 Task: Select a due date automation when advanced on, 2 days before a card is due add fields with custom field "Resume" set to a number greater than 1 and greater than 10 at 11:00 AM.
Action: Mouse moved to (932, 76)
Screenshot: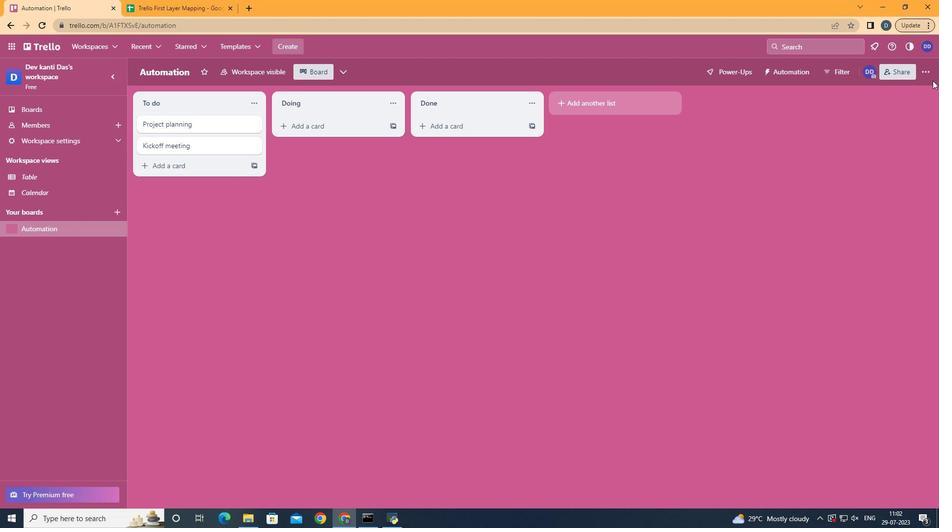 
Action: Mouse pressed left at (932, 76)
Screenshot: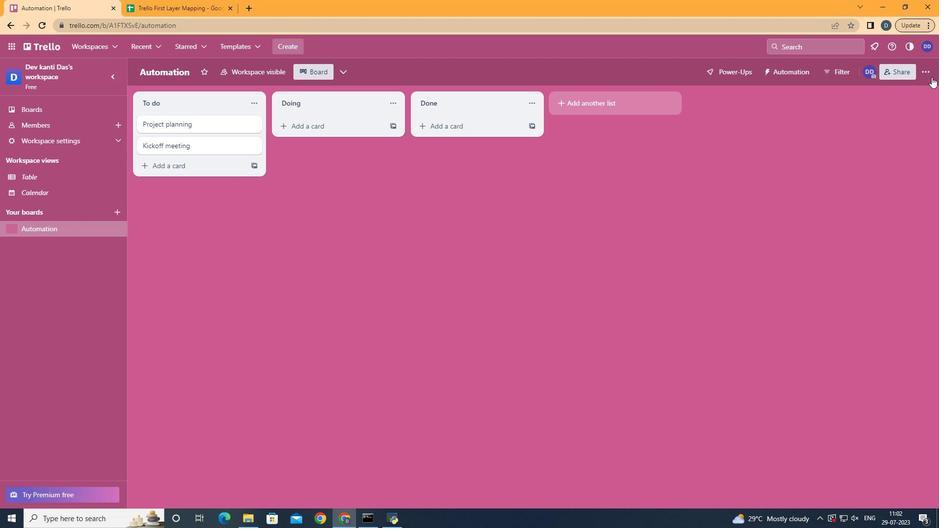 
Action: Mouse moved to (831, 199)
Screenshot: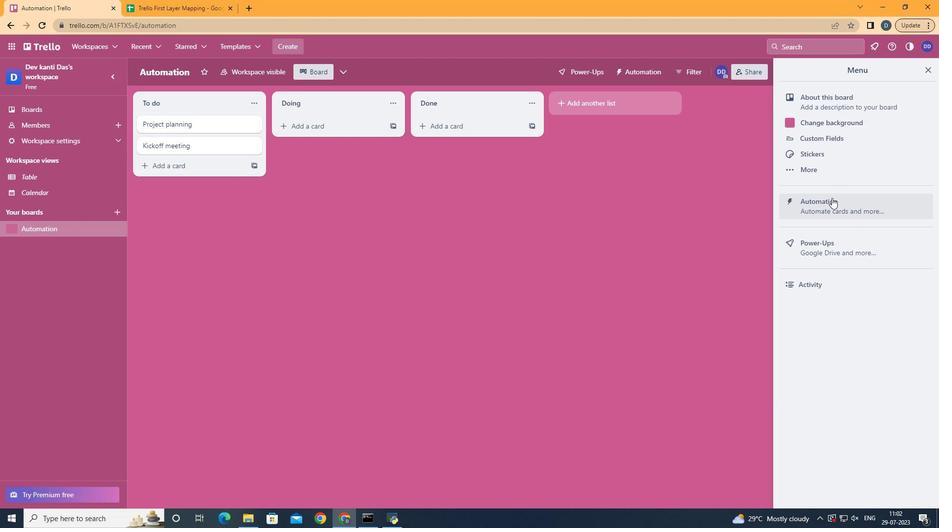 
Action: Mouse pressed left at (831, 199)
Screenshot: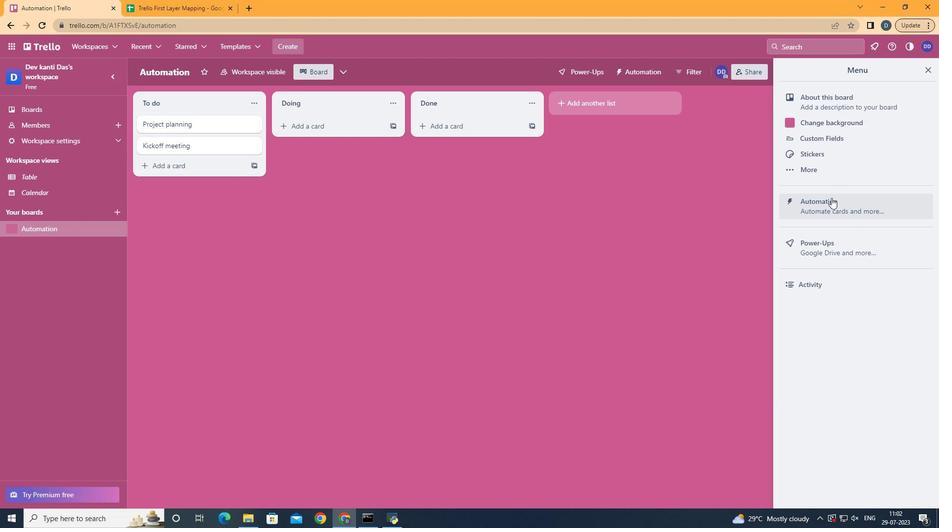 
Action: Mouse moved to (168, 200)
Screenshot: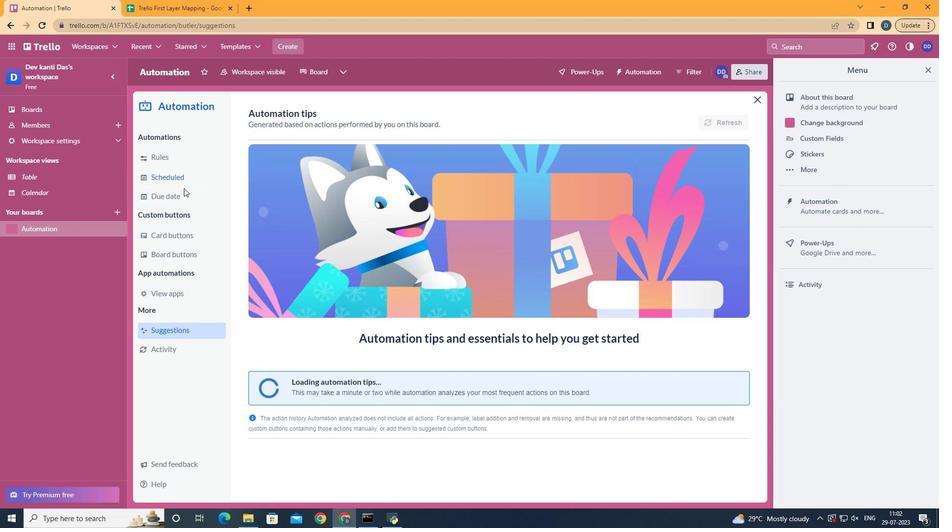 
Action: Mouse pressed left at (168, 200)
Screenshot: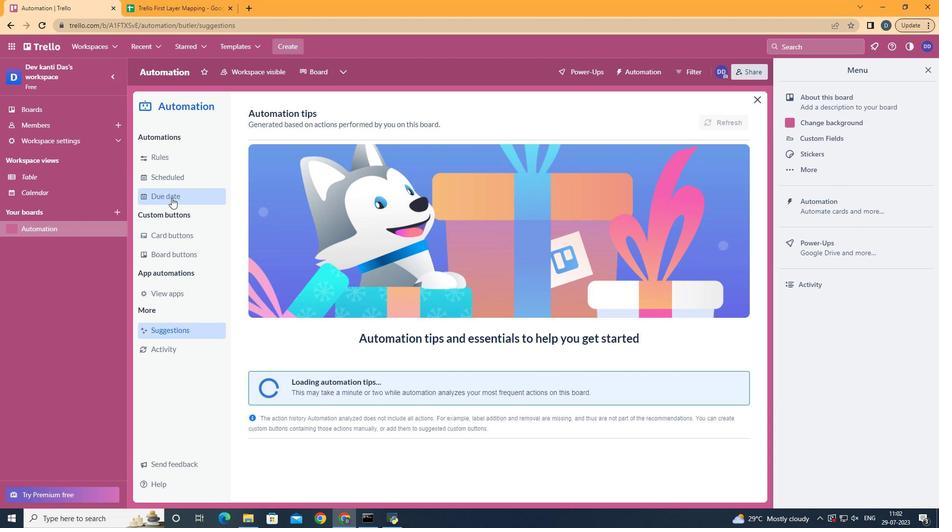 
Action: Mouse moved to (695, 117)
Screenshot: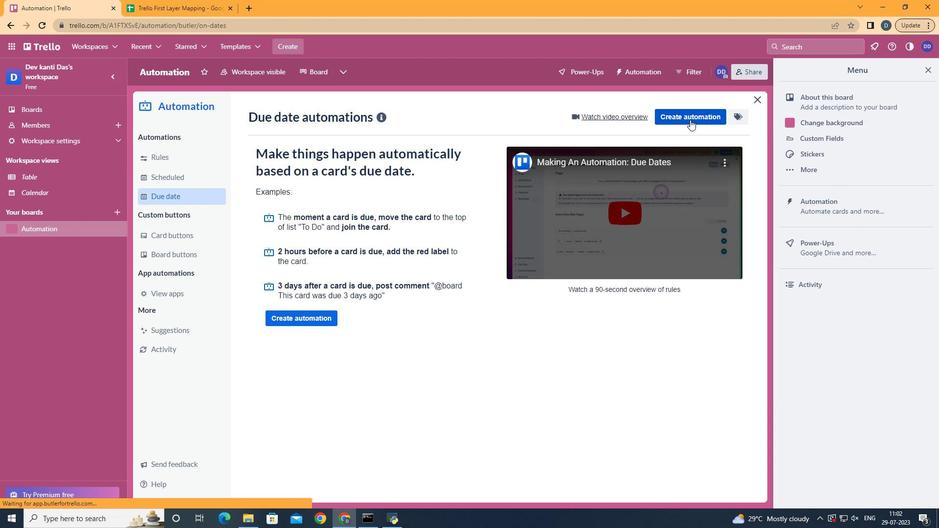 
Action: Mouse pressed left at (695, 117)
Screenshot: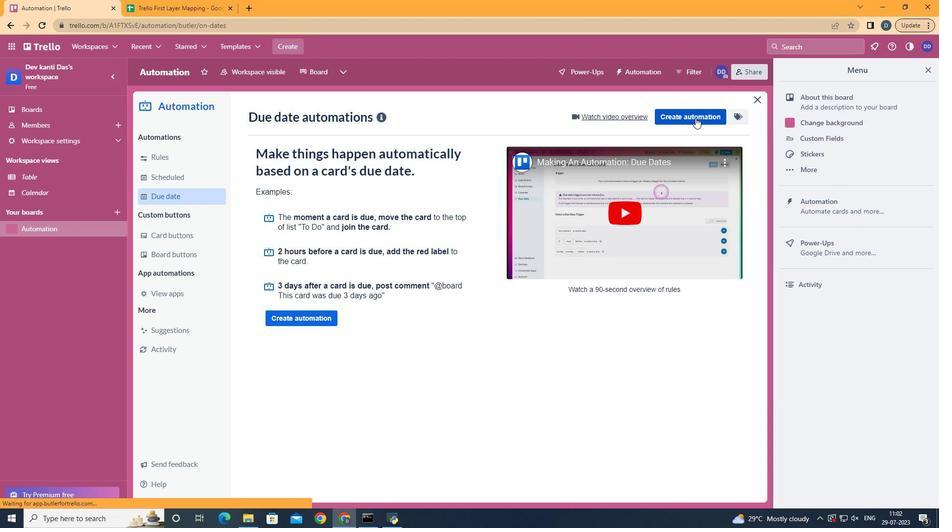 
Action: Mouse moved to (504, 205)
Screenshot: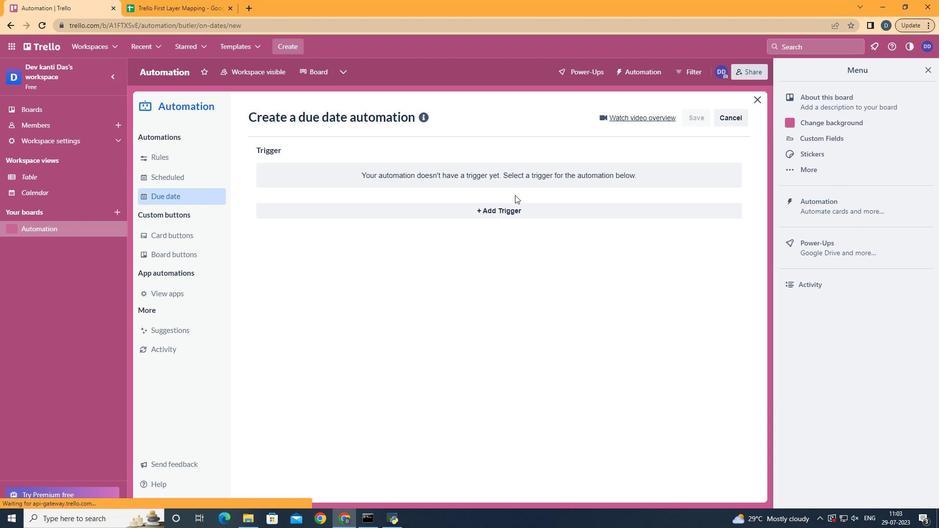 
Action: Mouse pressed left at (504, 205)
Screenshot: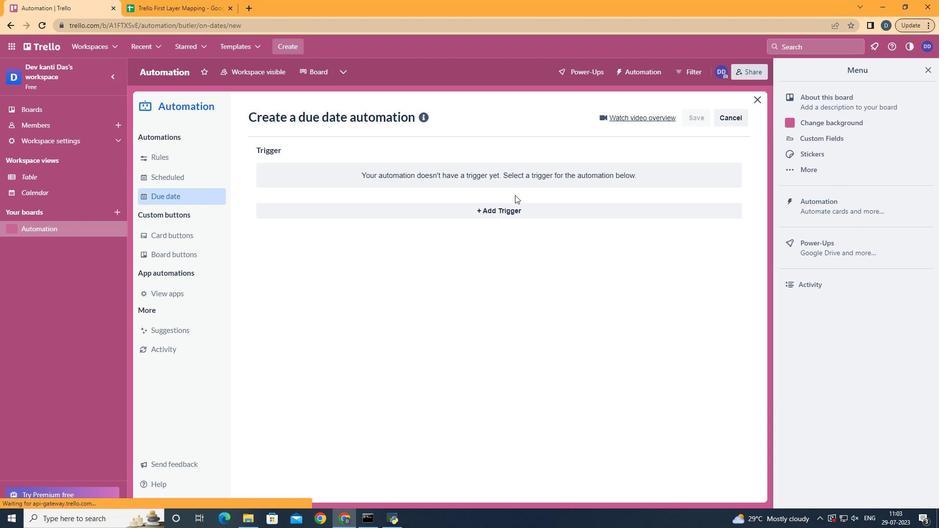 
Action: Mouse moved to (379, 354)
Screenshot: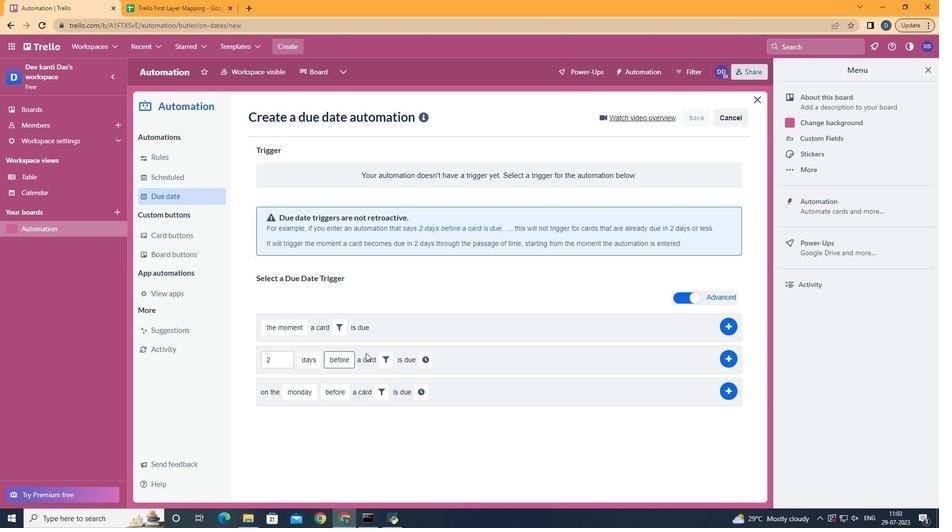 
Action: Mouse pressed left at (379, 354)
Screenshot: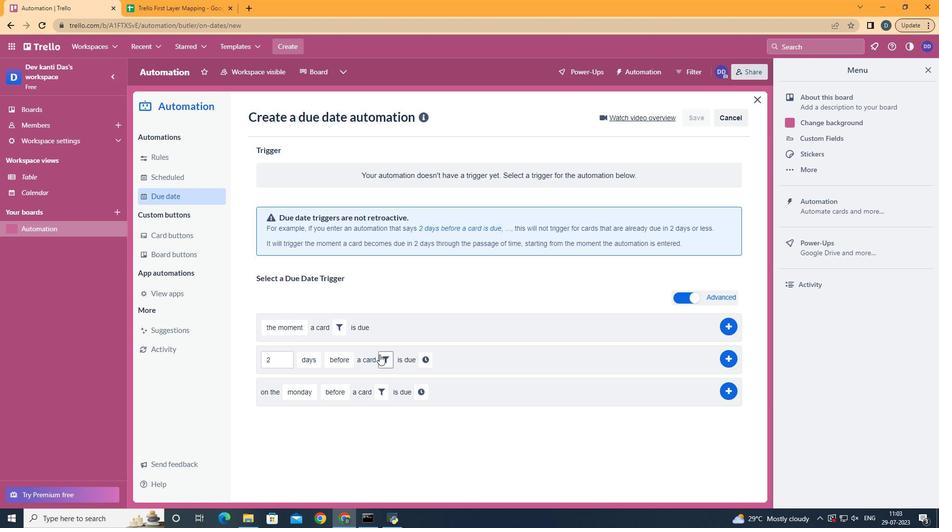 
Action: Mouse moved to (544, 388)
Screenshot: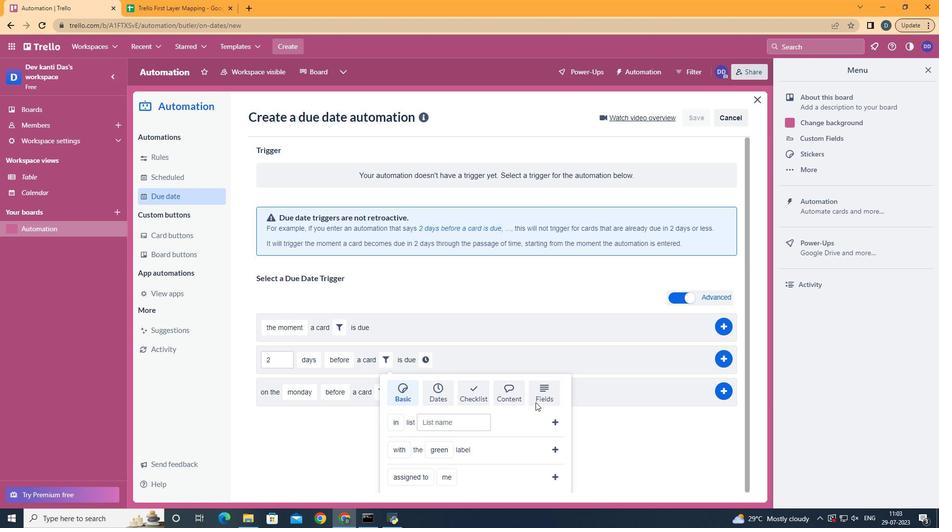 
Action: Mouse pressed left at (544, 388)
Screenshot: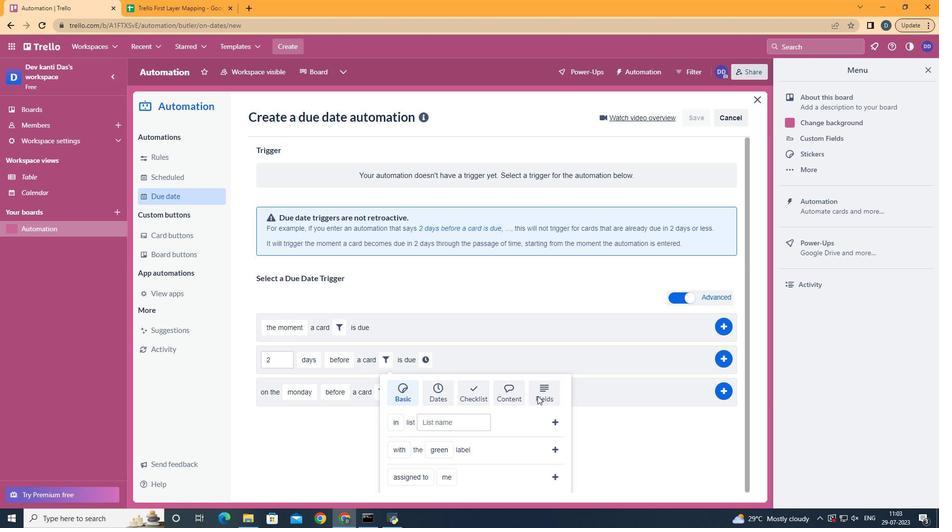 
Action: Mouse scrolled (544, 388) with delta (0, 0)
Screenshot: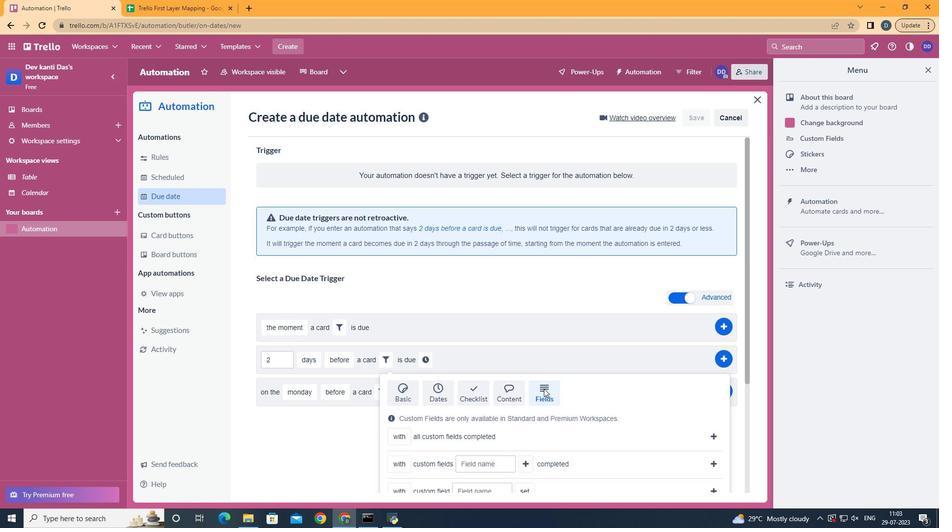 
Action: Mouse scrolled (544, 388) with delta (0, 0)
Screenshot: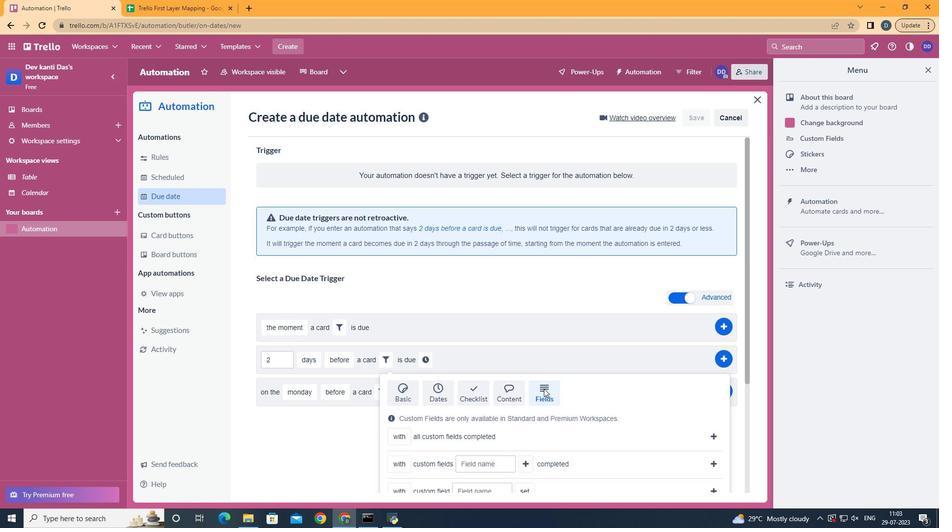 
Action: Mouse scrolled (544, 388) with delta (0, 0)
Screenshot: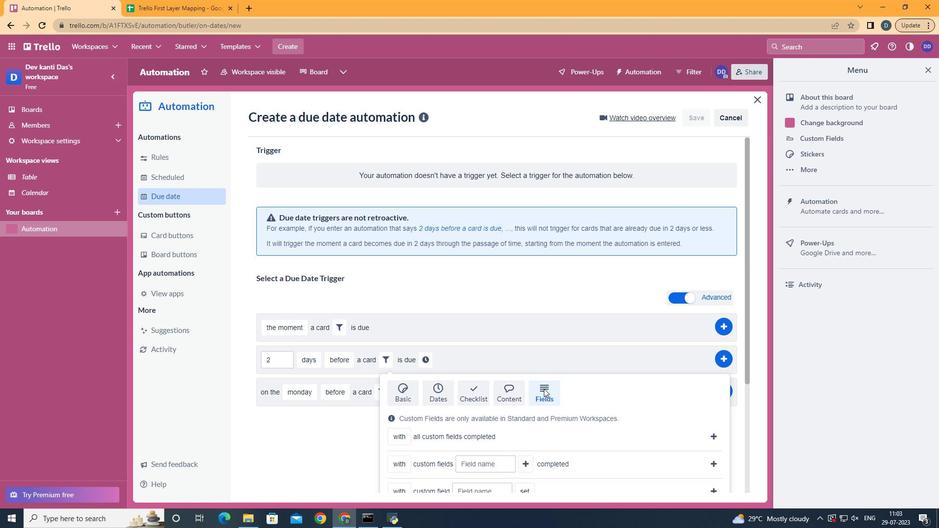 
Action: Mouse scrolled (544, 388) with delta (0, 0)
Screenshot: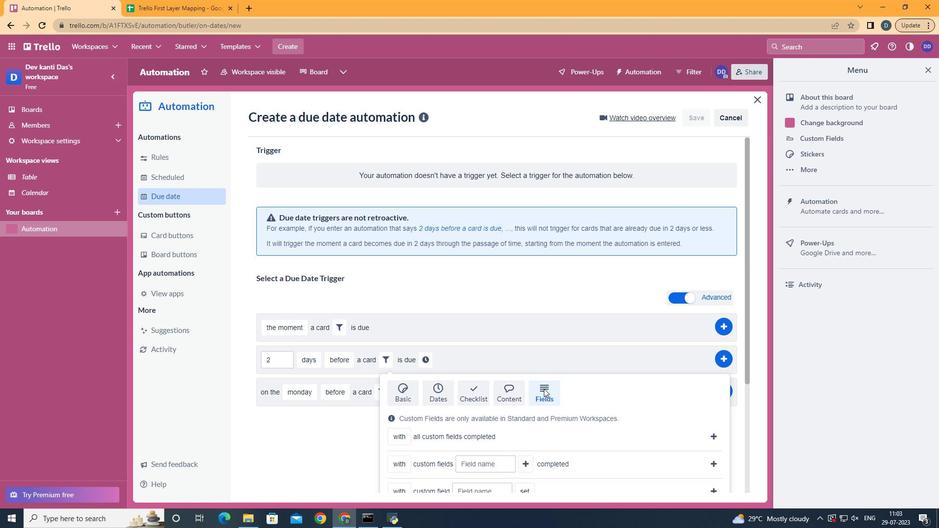 
Action: Mouse scrolled (544, 388) with delta (0, 0)
Screenshot: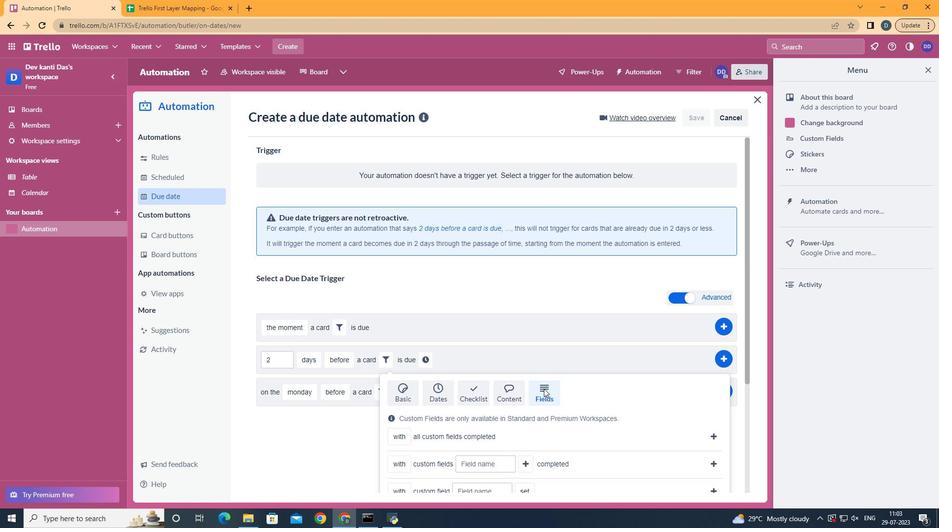 
Action: Mouse scrolled (544, 388) with delta (0, 0)
Screenshot: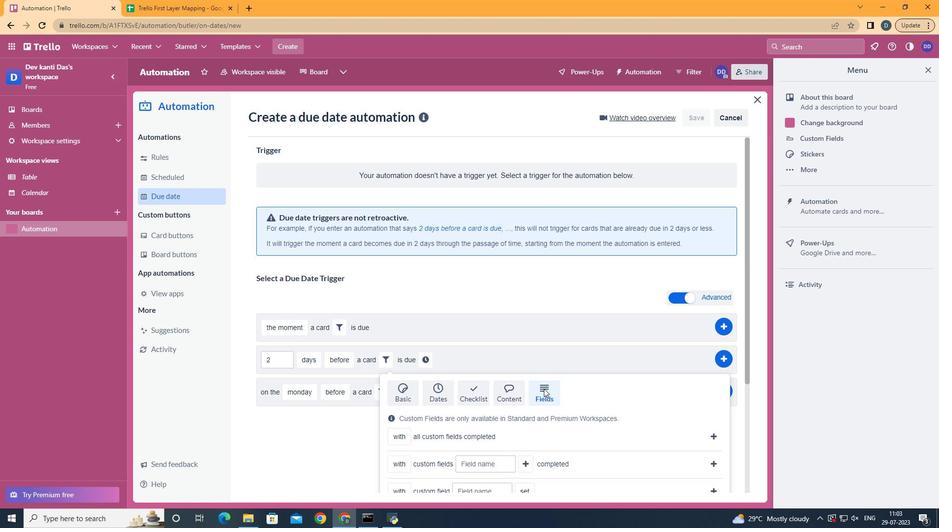 
Action: Mouse moved to (411, 433)
Screenshot: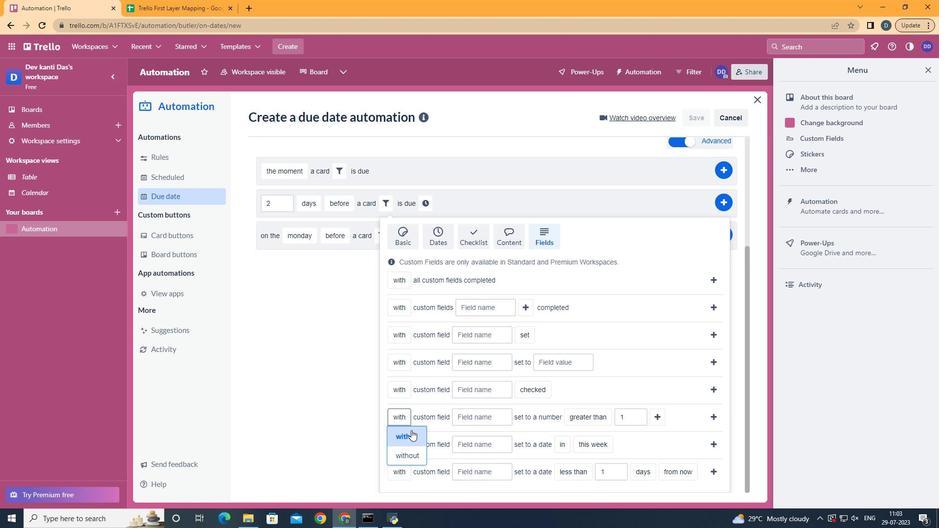 
Action: Mouse pressed left at (411, 433)
Screenshot: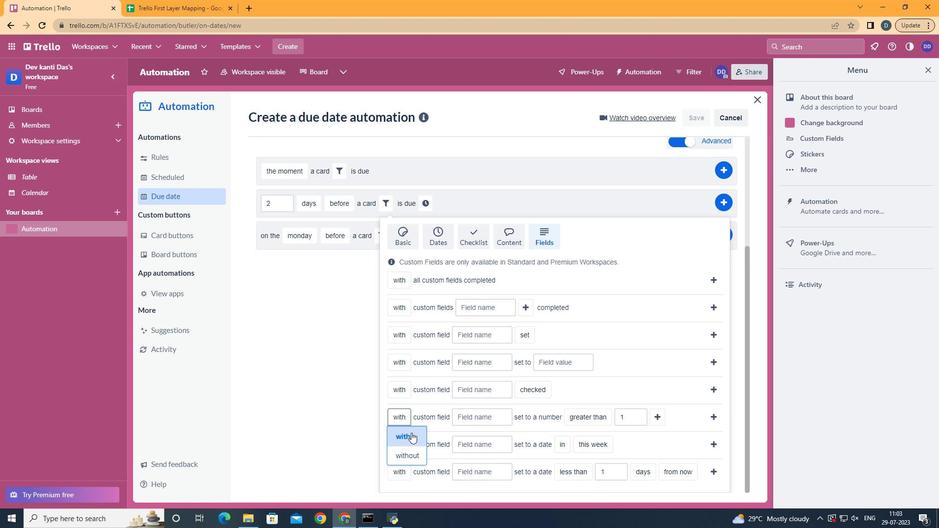 
Action: Mouse moved to (496, 414)
Screenshot: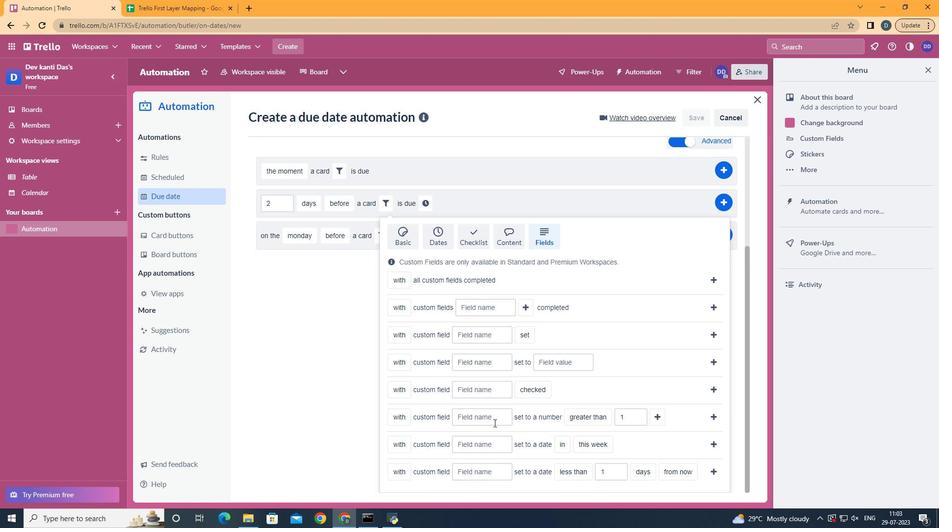 
Action: Mouse pressed left at (496, 414)
Screenshot: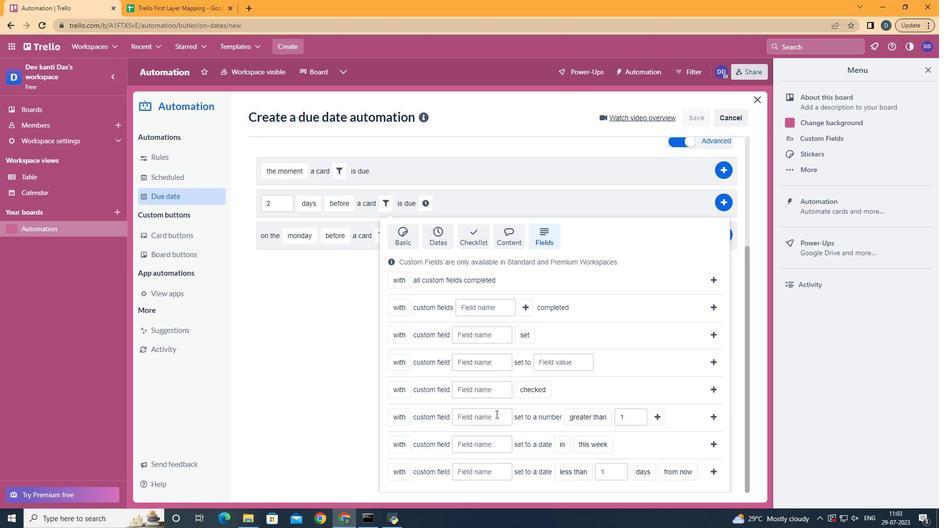 
Action: Key pressed <Key.shift>Resume
Screenshot: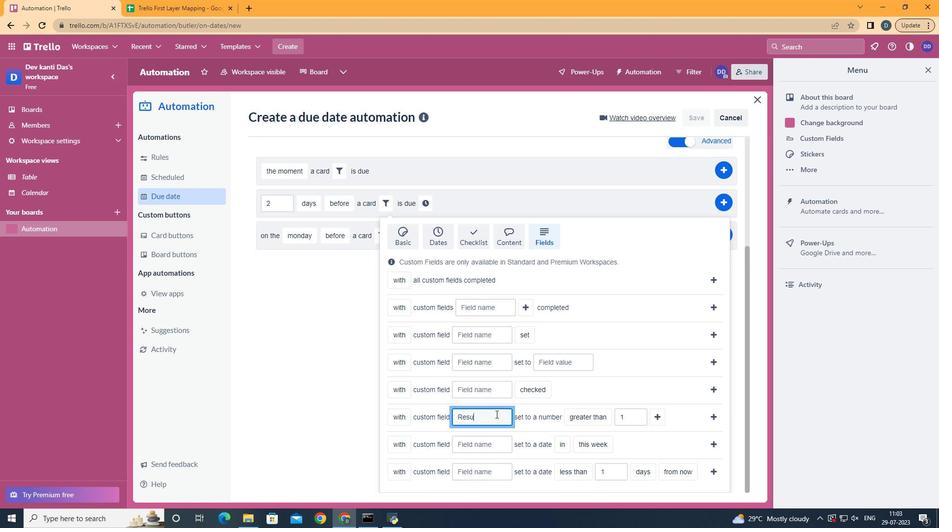 
Action: Mouse moved to (624, 339)
Screenshot: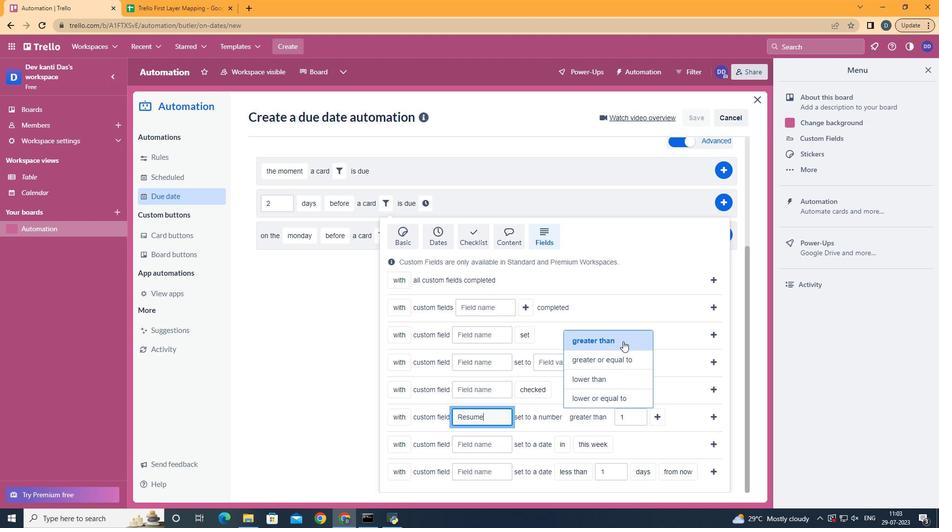 
Action: Mouse pressed left at (624, 339)
Screenshot: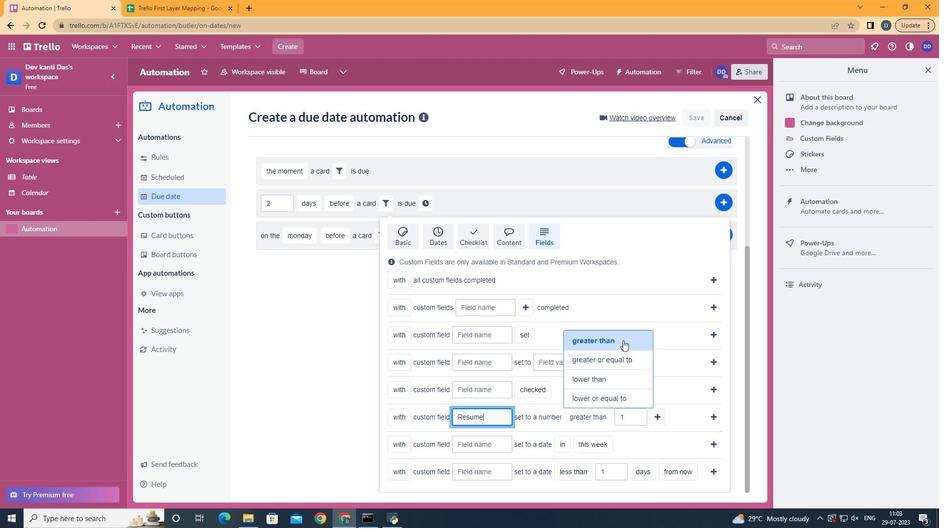 
Action: Mouse moved to (660, 414)
Screenshot: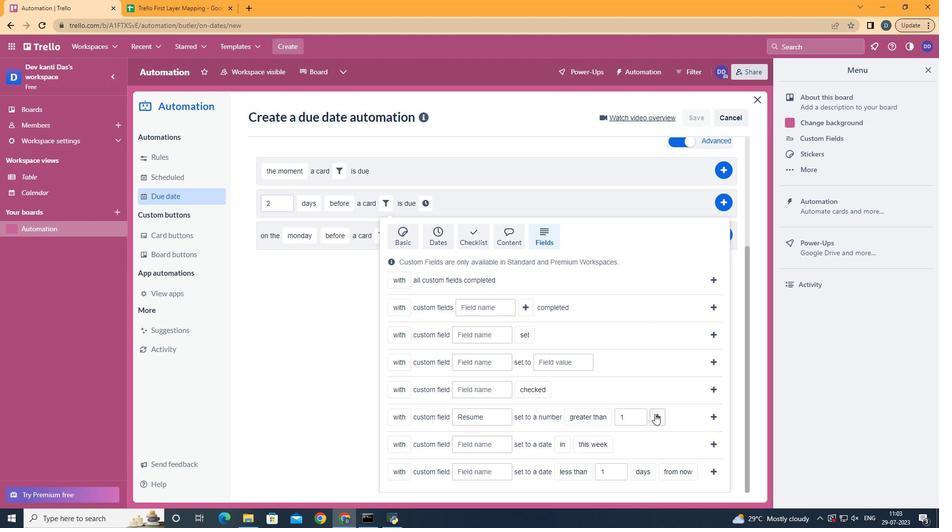 
Action: Mouse pressed left at (660, 414)
Screenshot: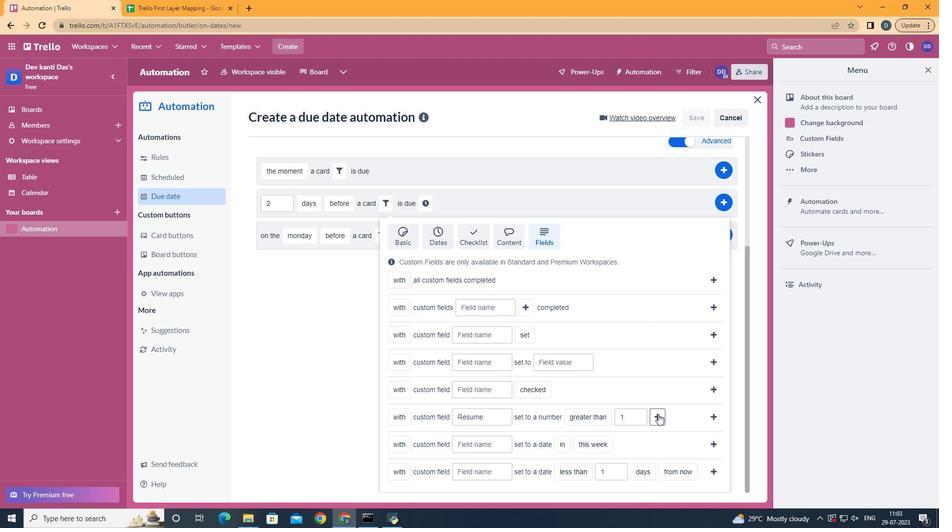 
Action: Mouse moved to (453, 401)
Screenshot: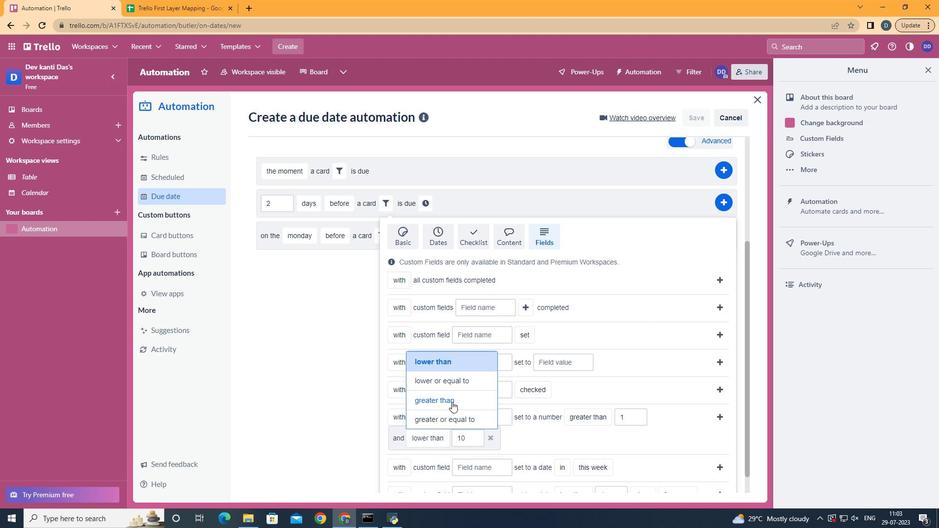 
Action: Mouse pressed left at (453, 401)
Screenshot: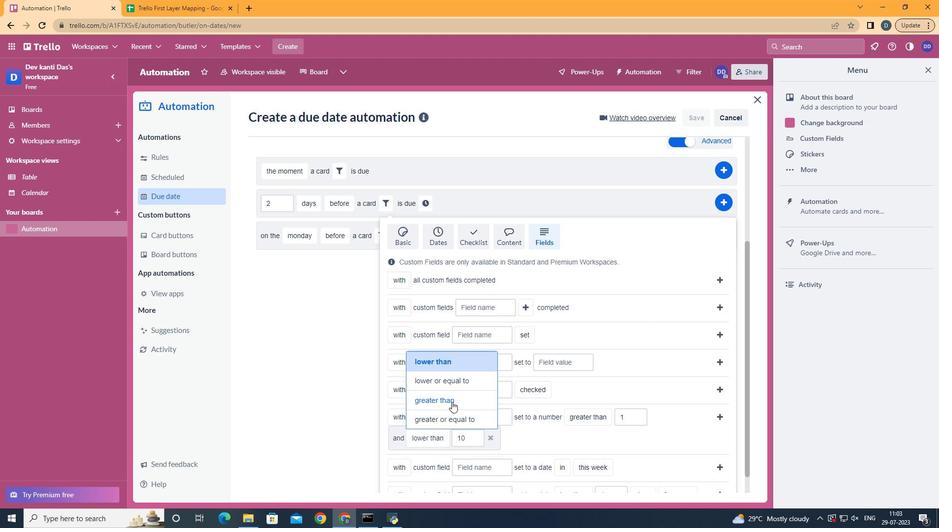 
Action: Mouse moved to (718, 420)
Screenshot: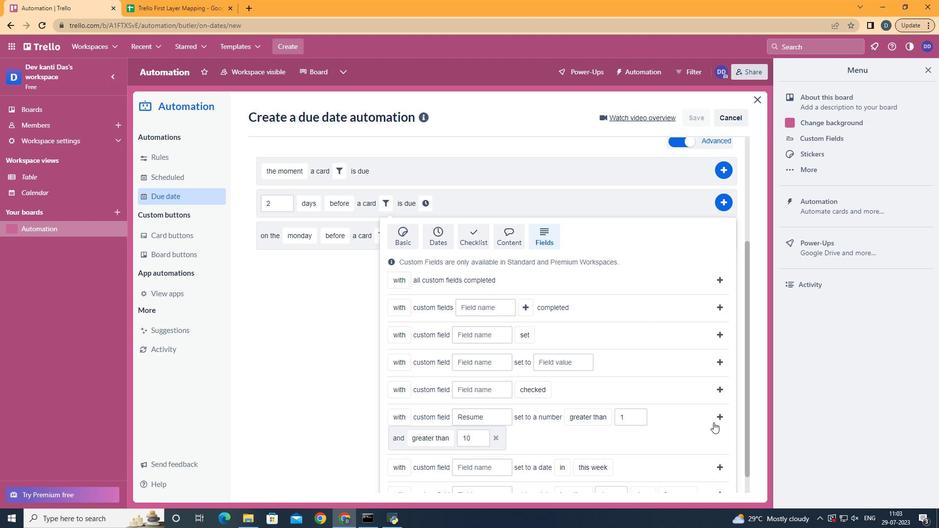 
Action: Mouse pressed left at (718, 420)
Screenshot: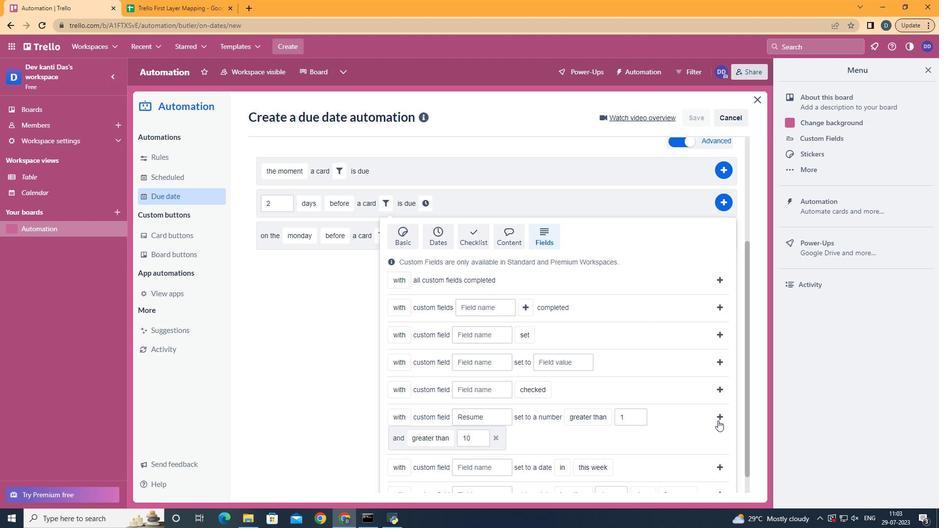 
Action: Mouse moved to (687, 362)
Screenshot: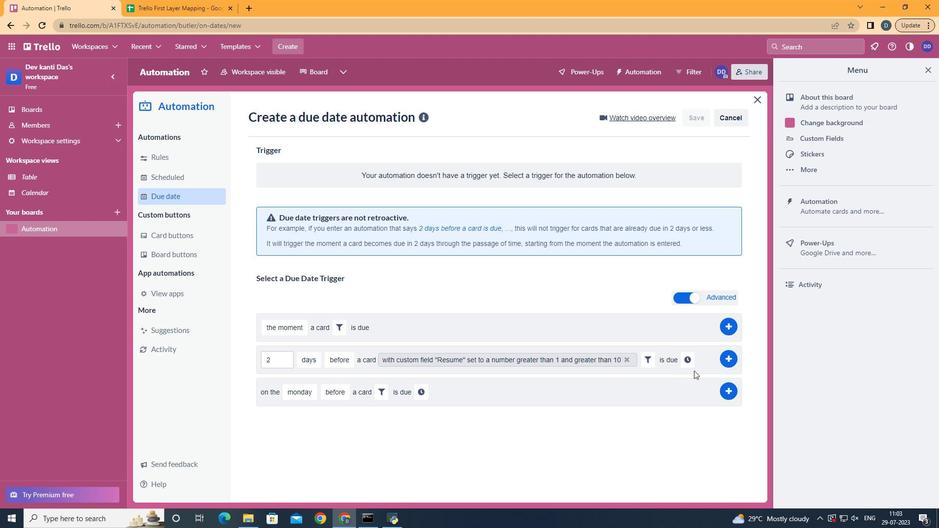 
Action: Mouse pressed left at (687, 362)
Screenshot: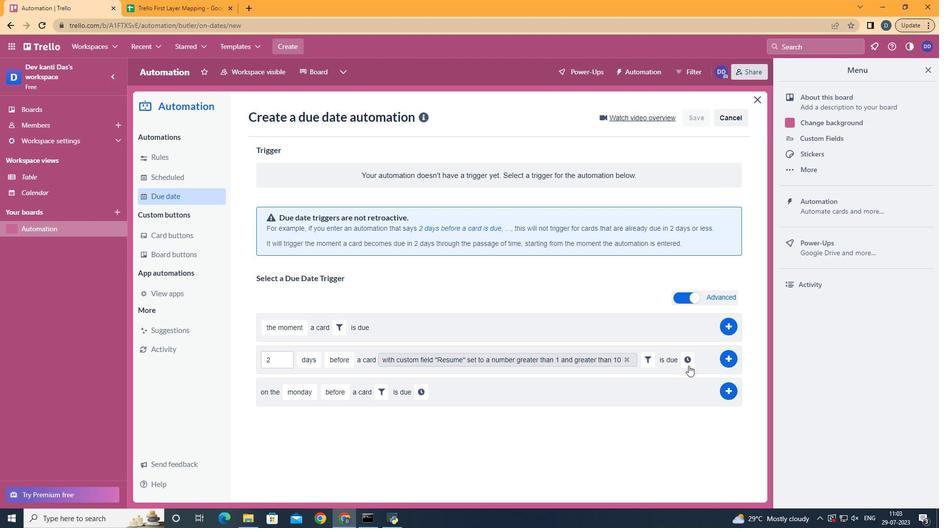 
Action: Mouse moved to (330, 380)
Screenshot: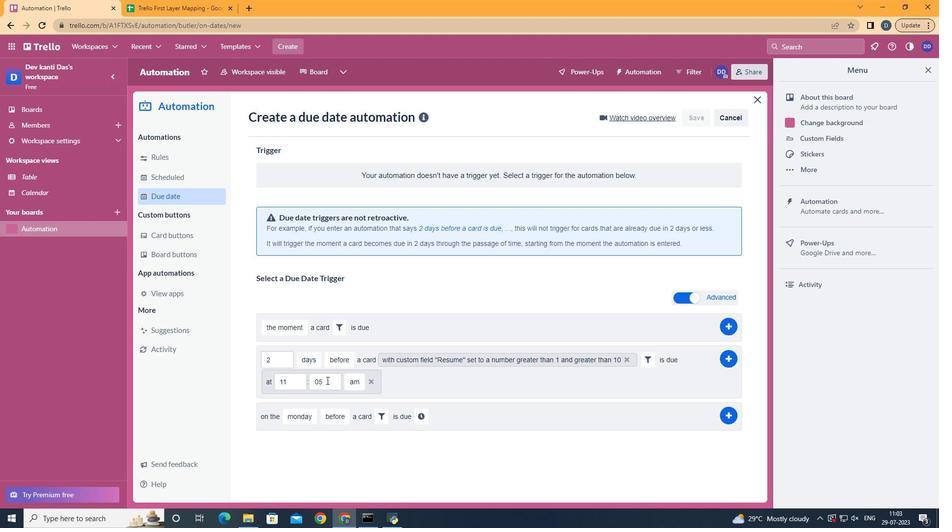 
Action: Mouse pressed left at (330, 380)
Screenshot: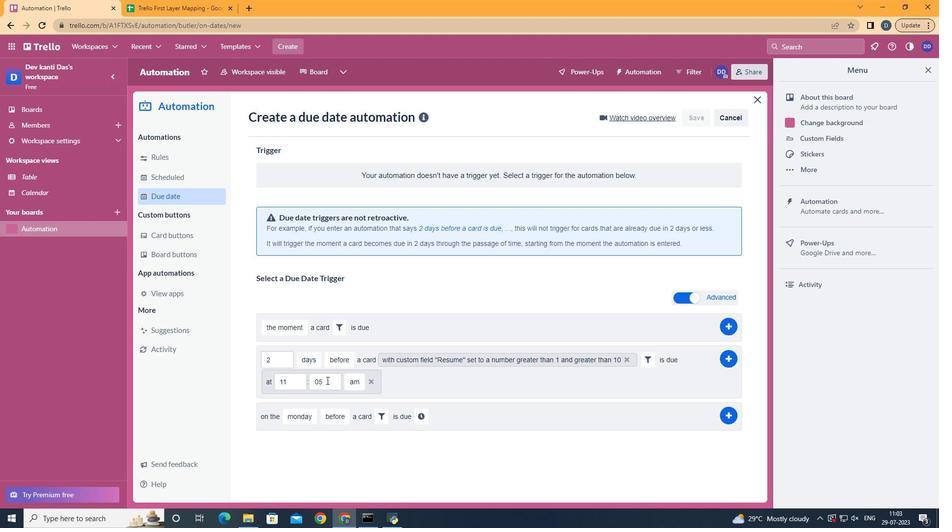 
Action: Key pressed <Key.backspace>0
Screenshot: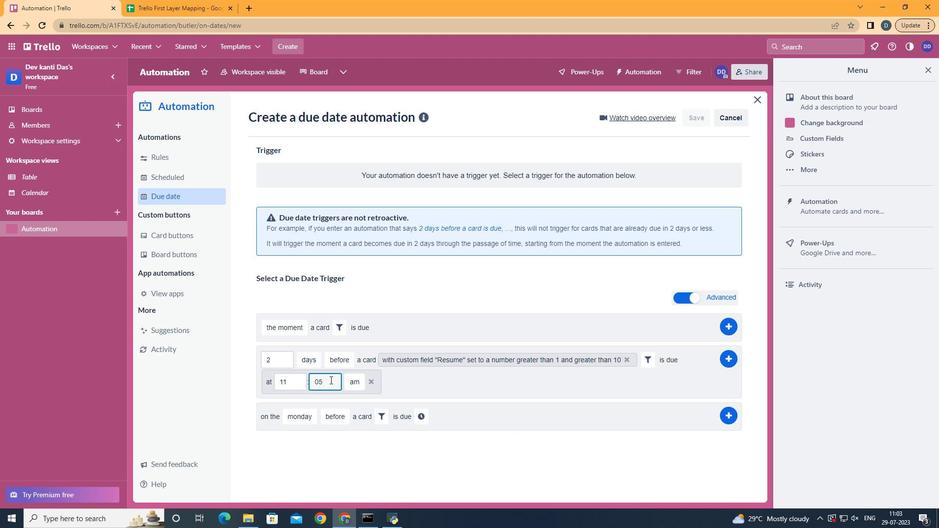 
Action: Mouse moved to (360, 402)
Screenshot: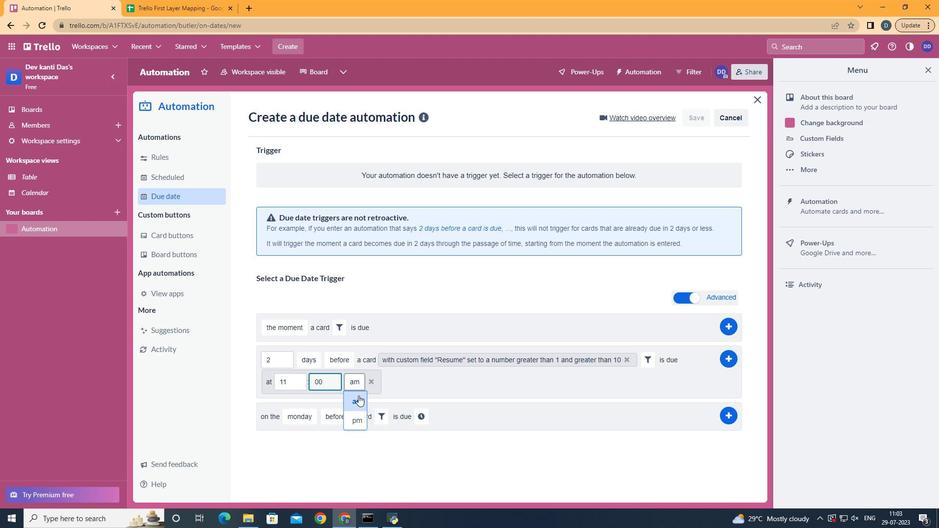 
Action: Mouse pressed left at (360, 402)
Screenshot: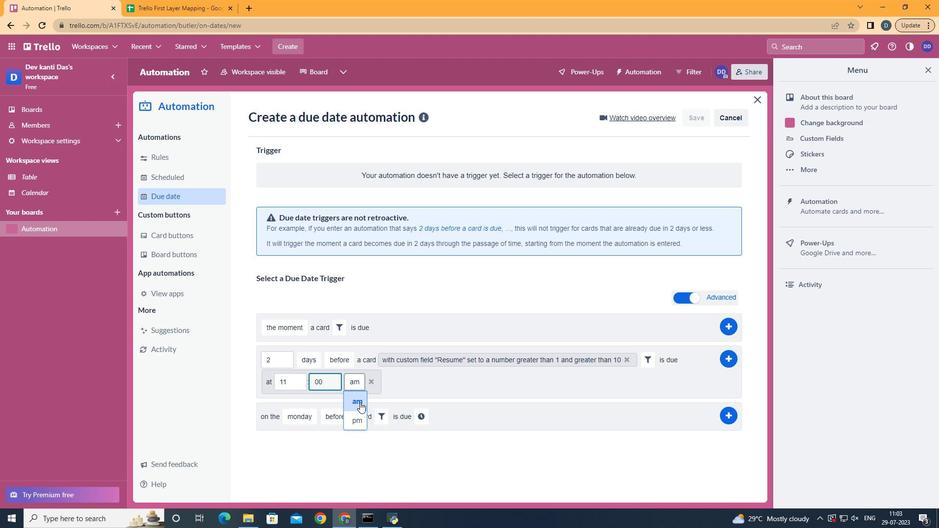 
